 Task: Setup forms theme setting for the builder.
Action: Mouse moved to (948, 67)
Screenshot: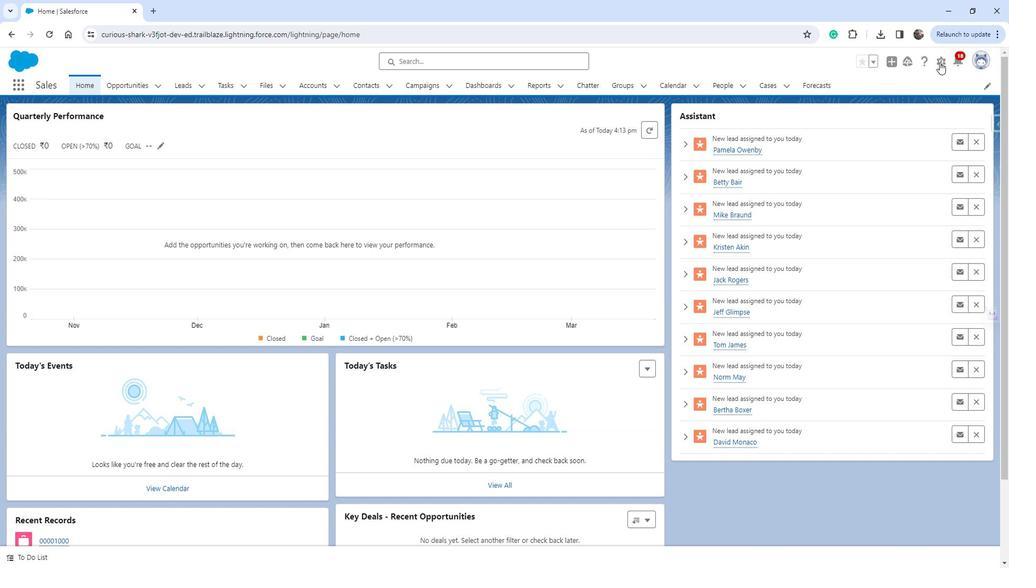 
Action: Mouse pressed left at (948, 67)
Screenshot: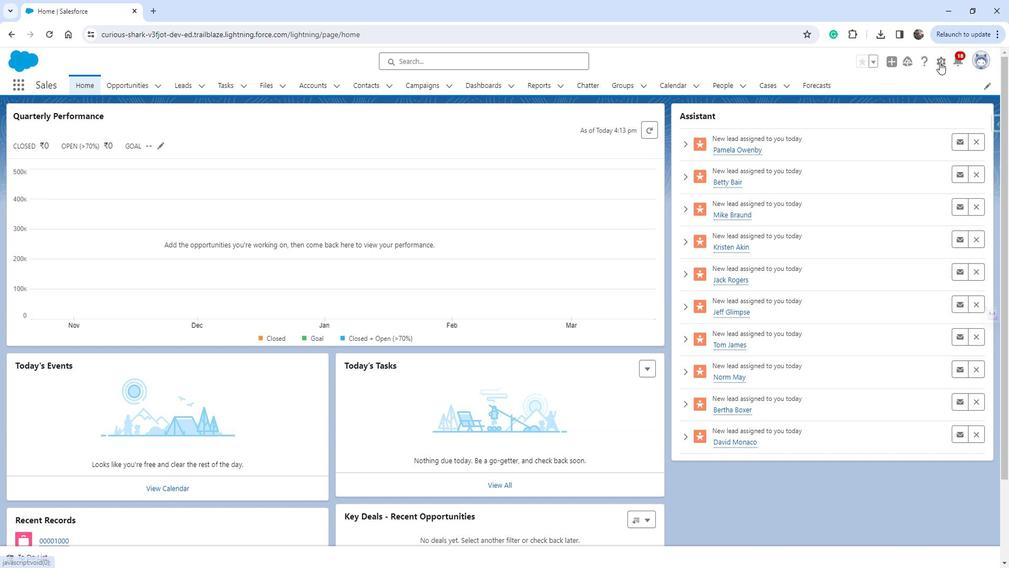 
Action: Mouse moved to (905, 112)
Screenshot: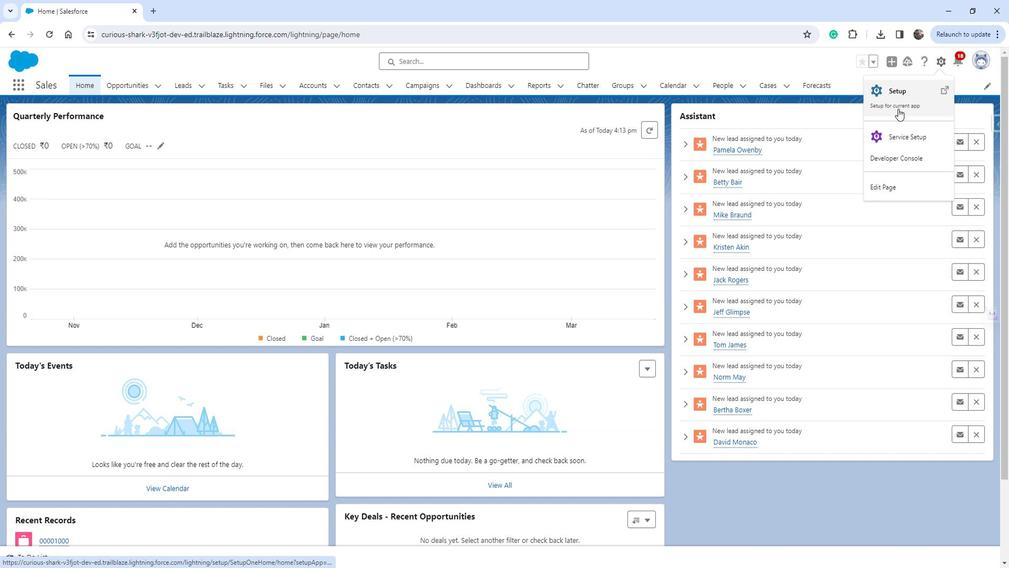 
Action: Mouse pressed left at (905, 112)
Screenshot: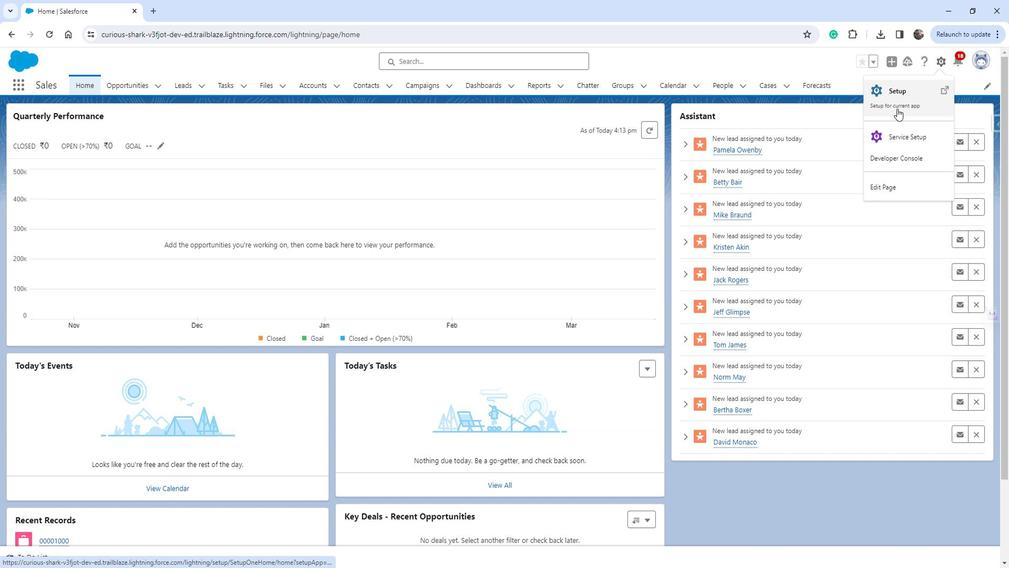 
Action: Mouse moved to (56, 429)
Screenshot: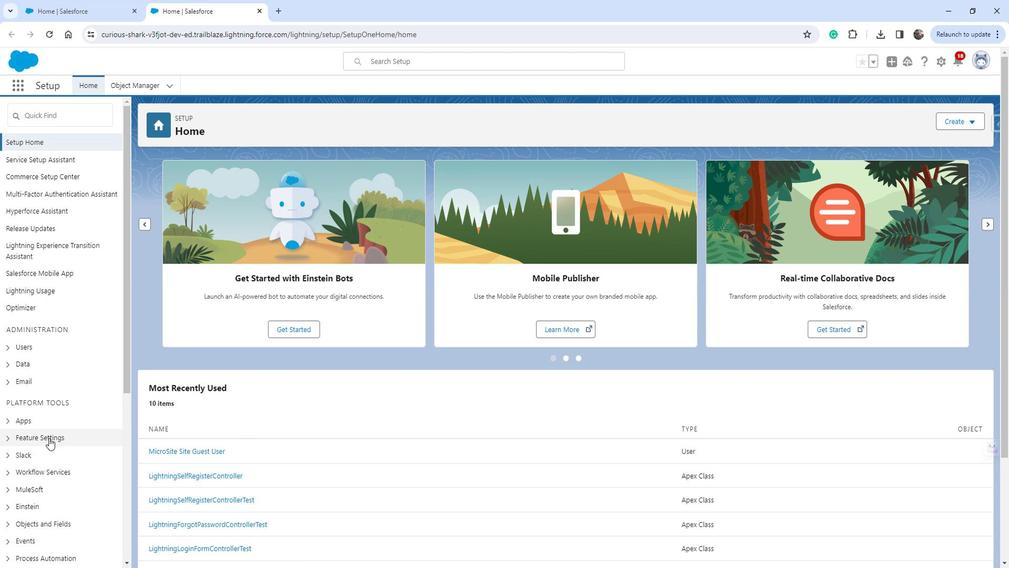 
Action: Mouse pressed left at (56, 429)
Screenshot: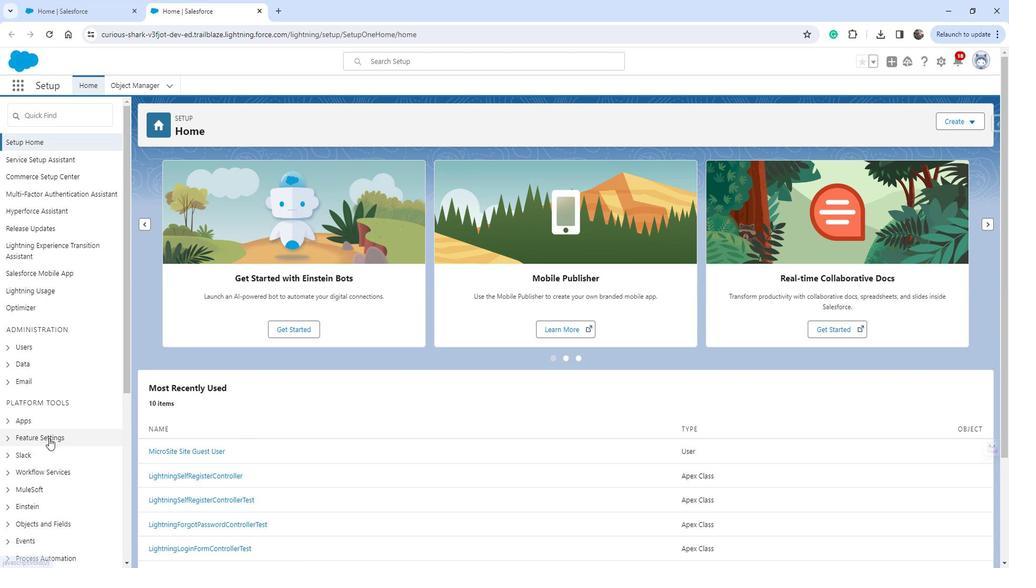 
Action: Mouse moved to (57, 429)
Screenshot: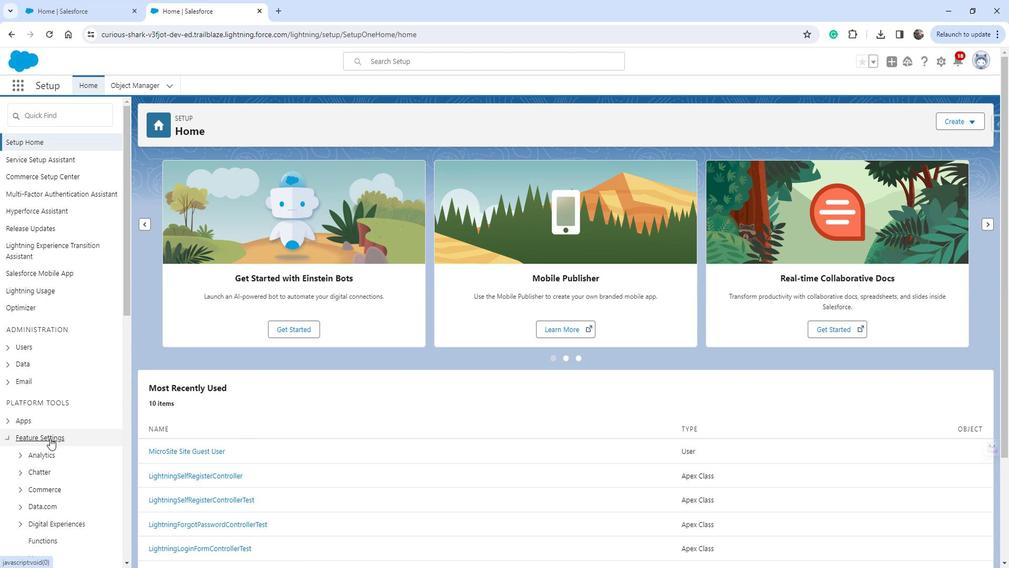 
Action: Mouse scrolled (57, 429) with delta (0, 0)
Screenshot: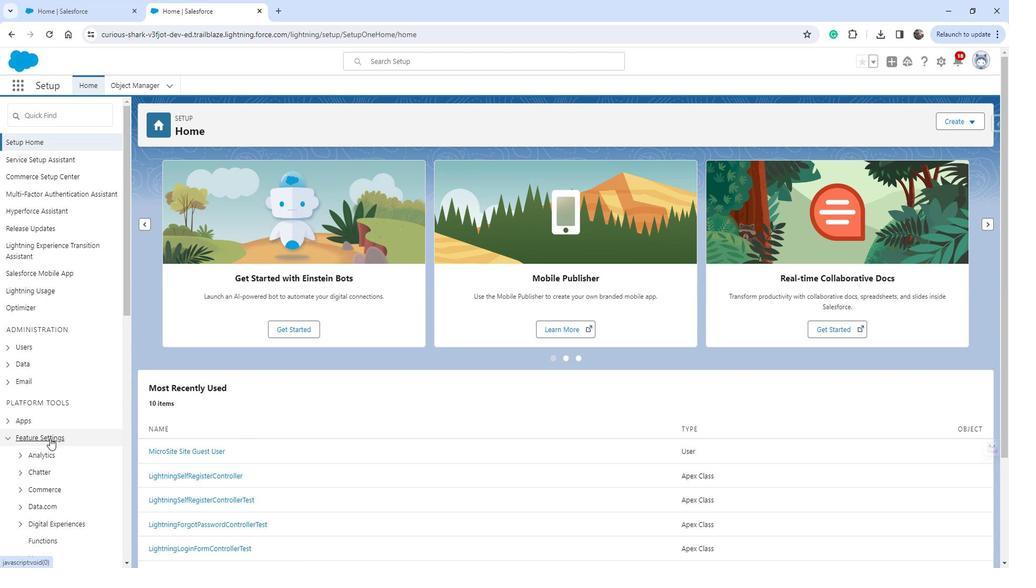 
Action: Mouse scrolled (57, 429) with delta (0, 0)
Screenshot: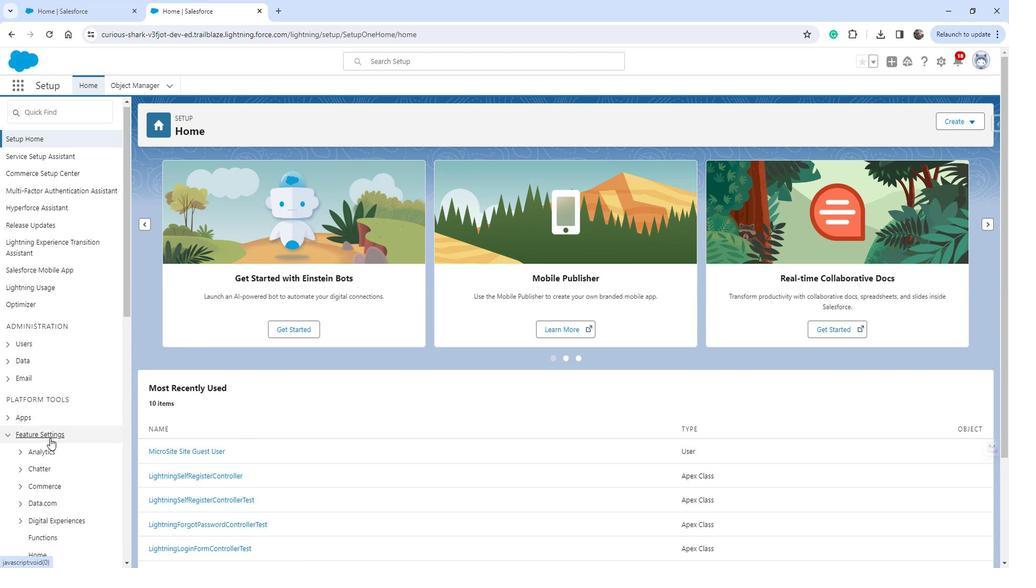 
Action: Mouse moved to (59, 406)
Screenshot: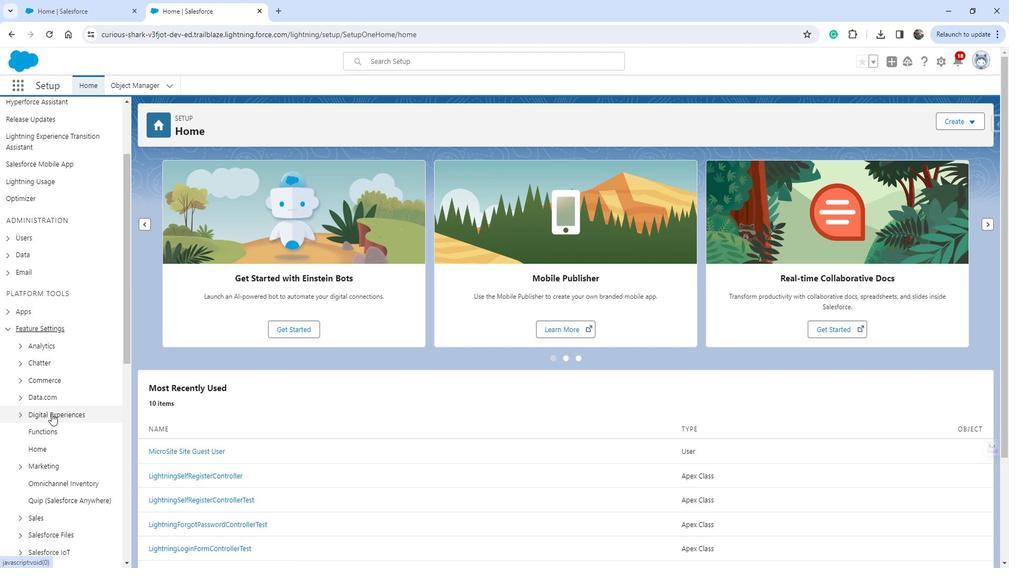 
Action: Mouse pressed left at (59, 406)
Screenshot: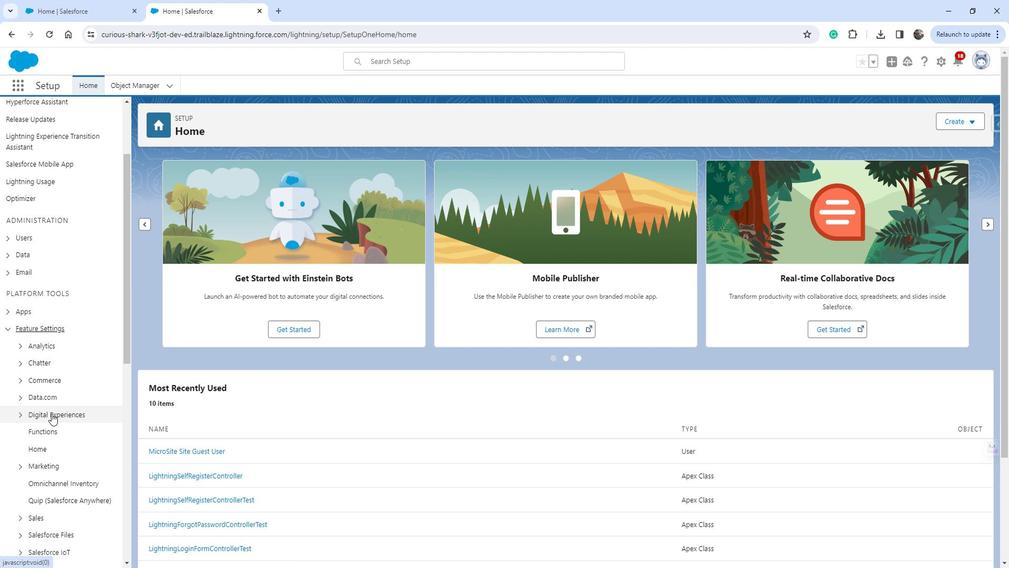 
Action: Mouse moved to (55, 426)
Screenshot: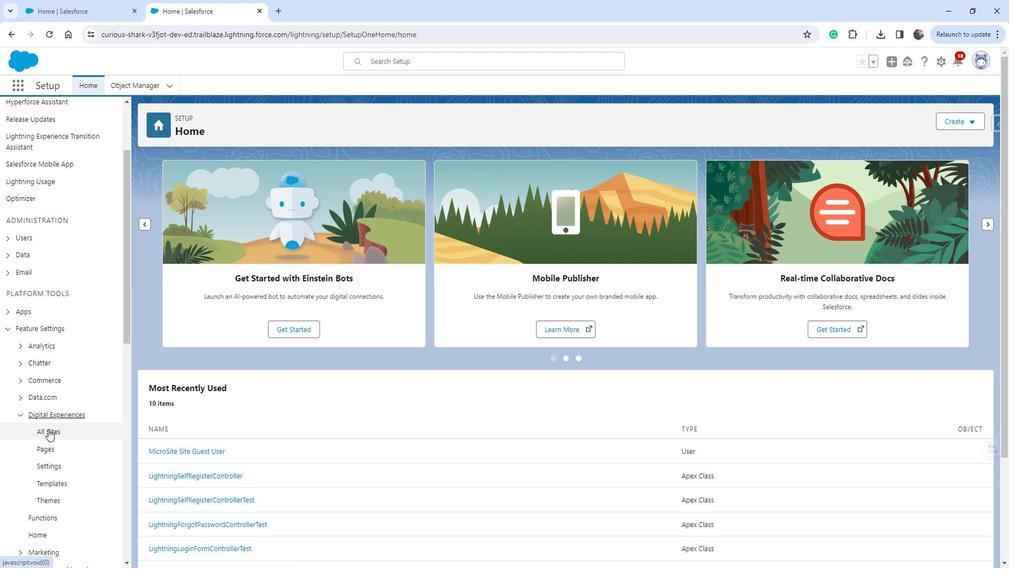 
Action: Mouse pressed left at (55, 426)
Screenshot: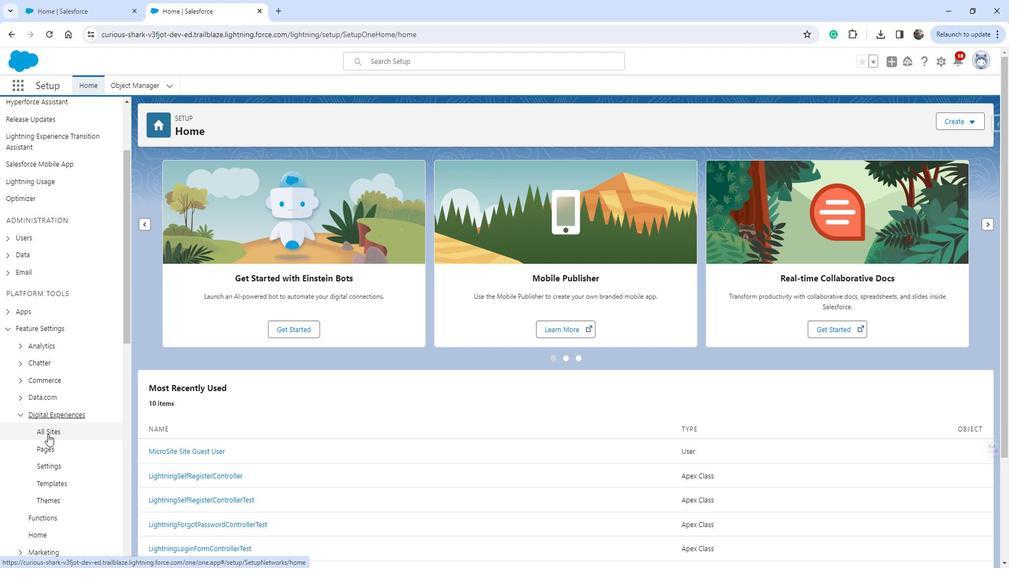 
Action: Mouse moved to (176, 250)
Screenshot: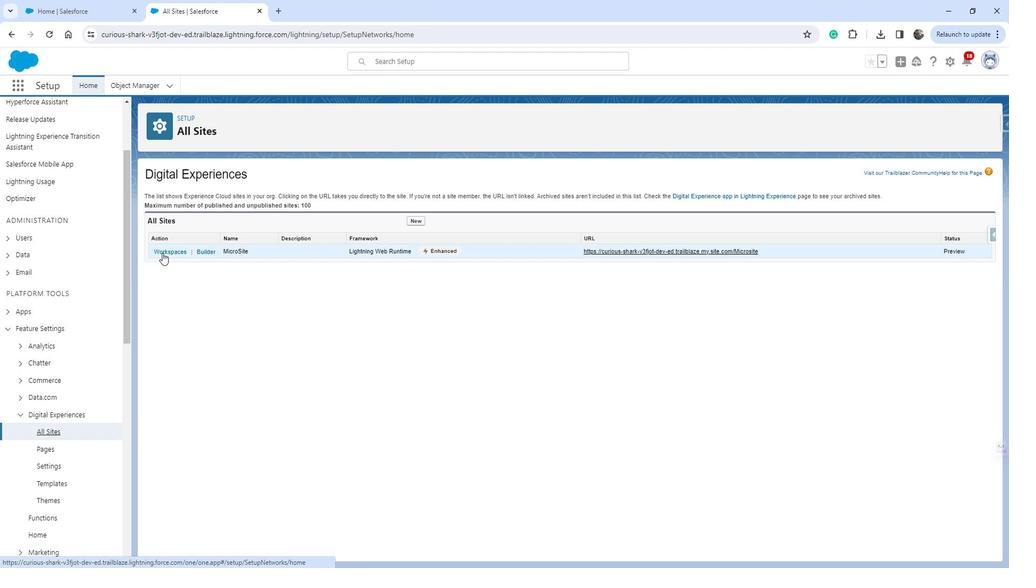 
Action: Mouse pressed left at (176, 250)
Screenshot: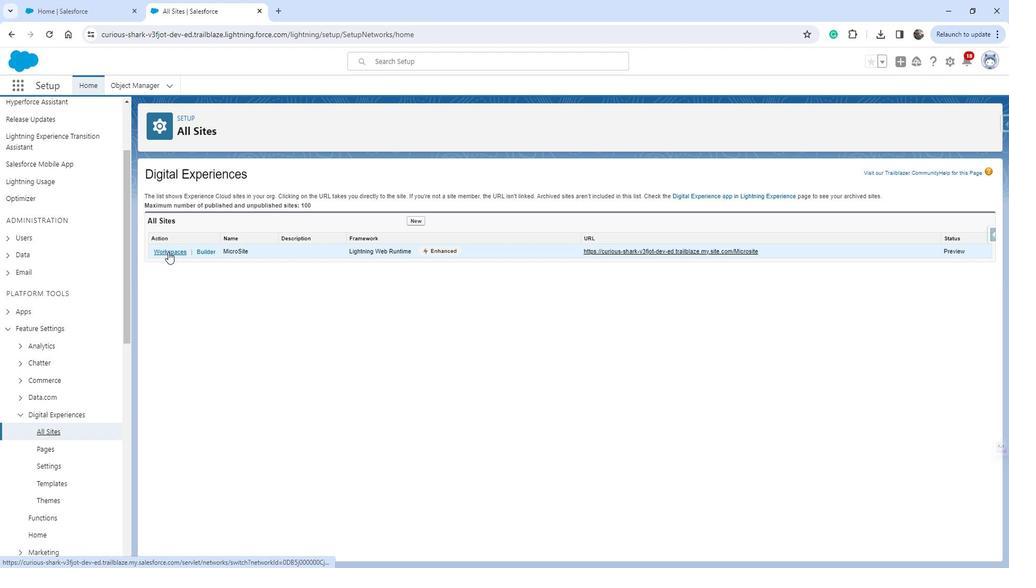 
Action: Mouse moved to (132, 254)
Screenshot: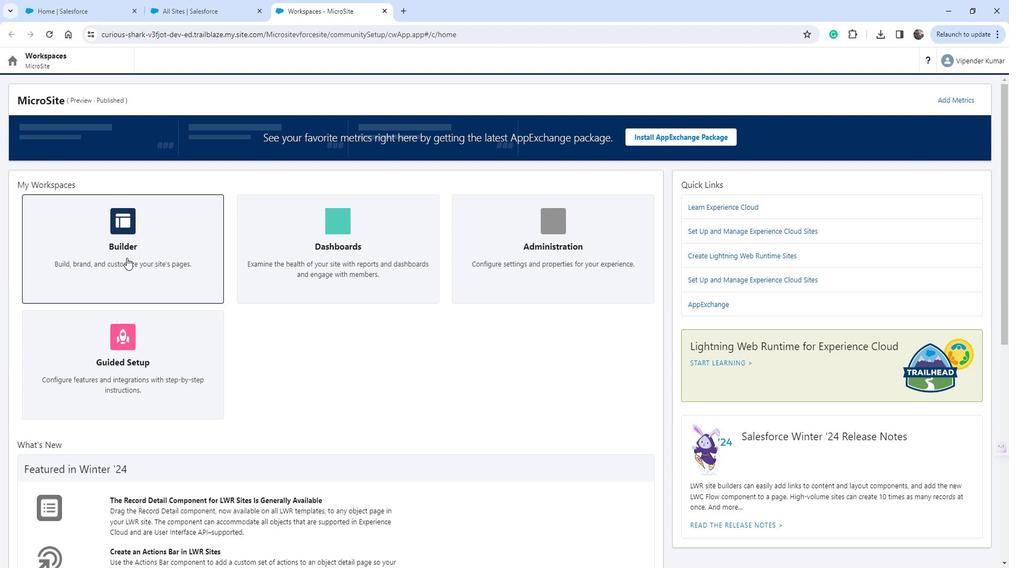 
Action: Mouse pressed left at (132, 254)
Screenshot: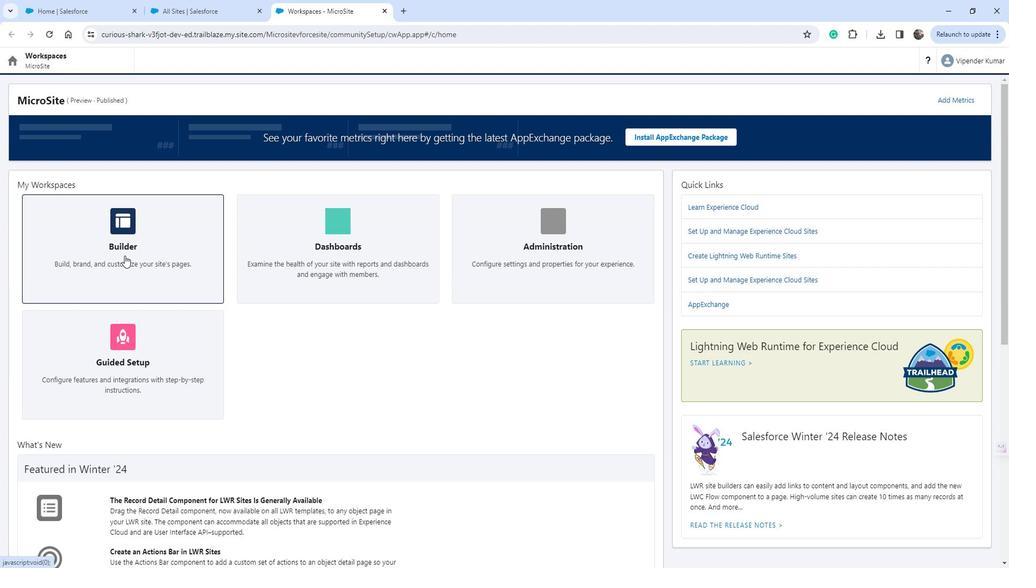 
Action: Mouse moved to (32, 132)
Screenshot: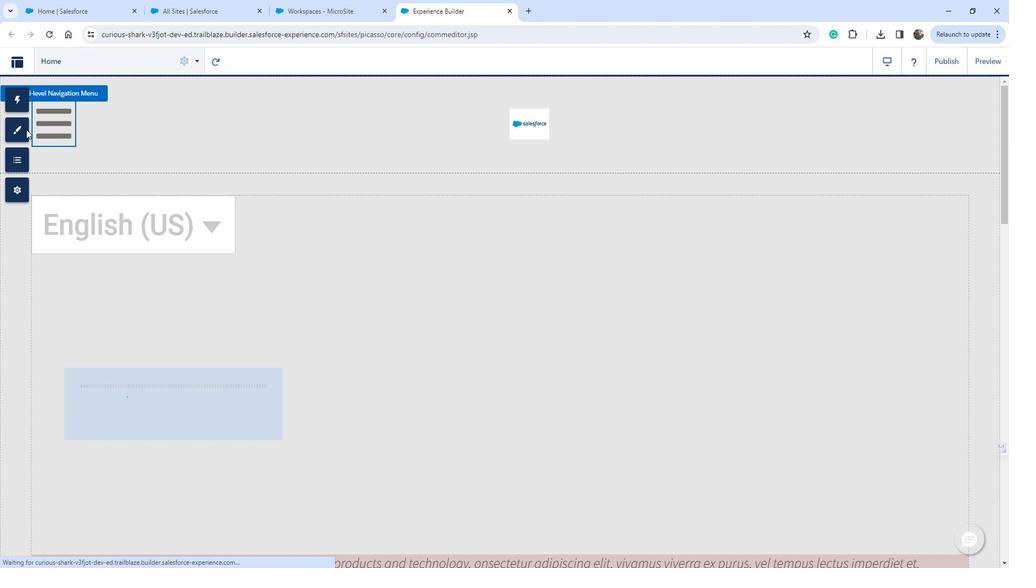 
Action: Mouse pressed left at (32, 132)
Screenshot: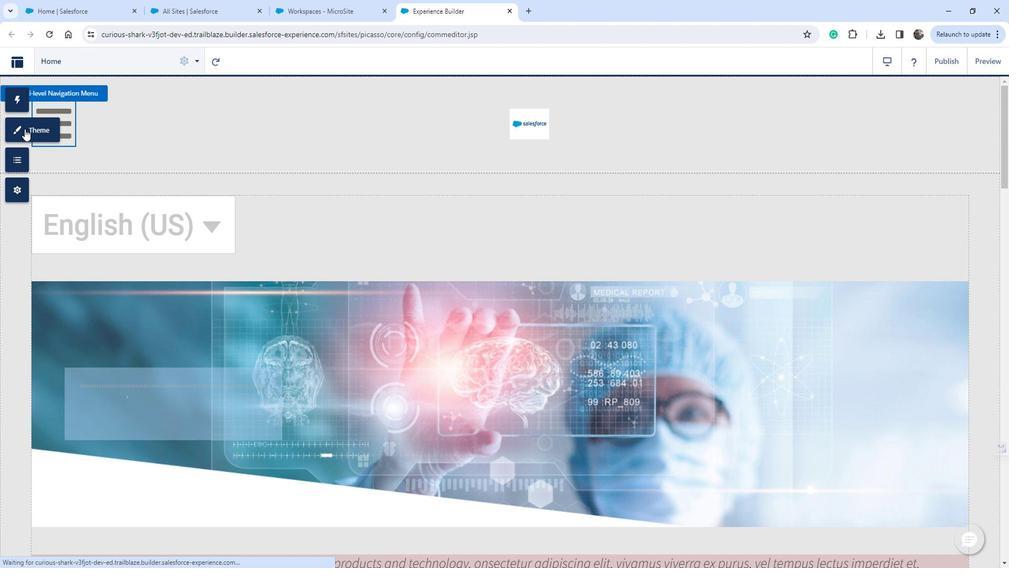 
Action: Mouse moved to (132, 219)
Screenshot: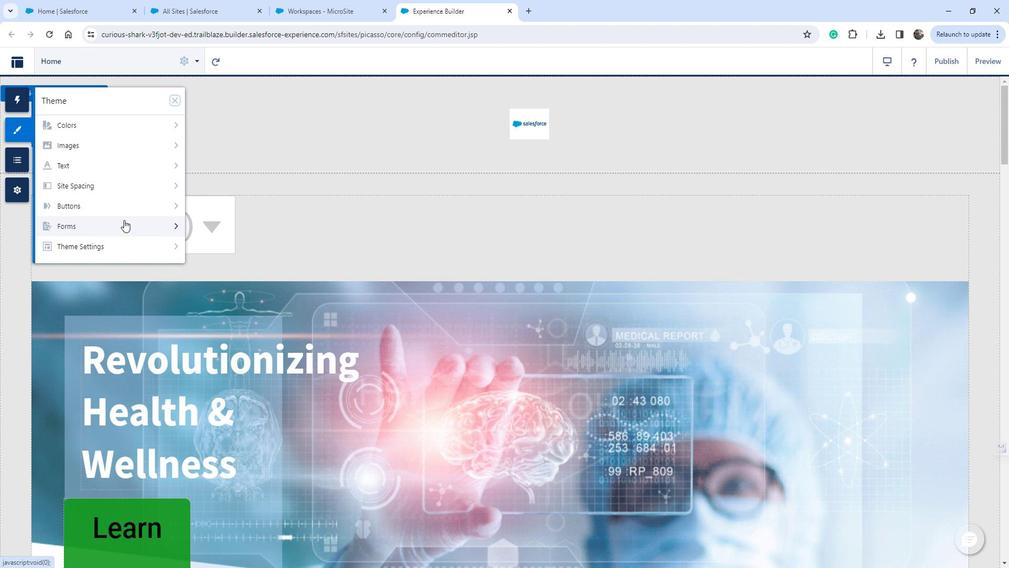 
Action: Mouse pressed left at (132, 219)
Screenshot: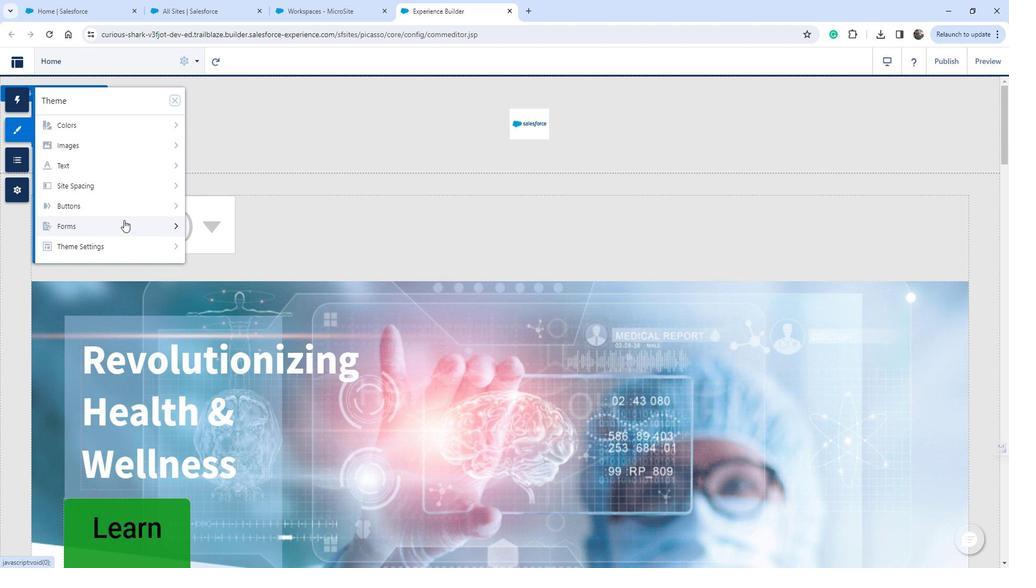 
Action: Mouse moved to (64, 198)
Screenshot: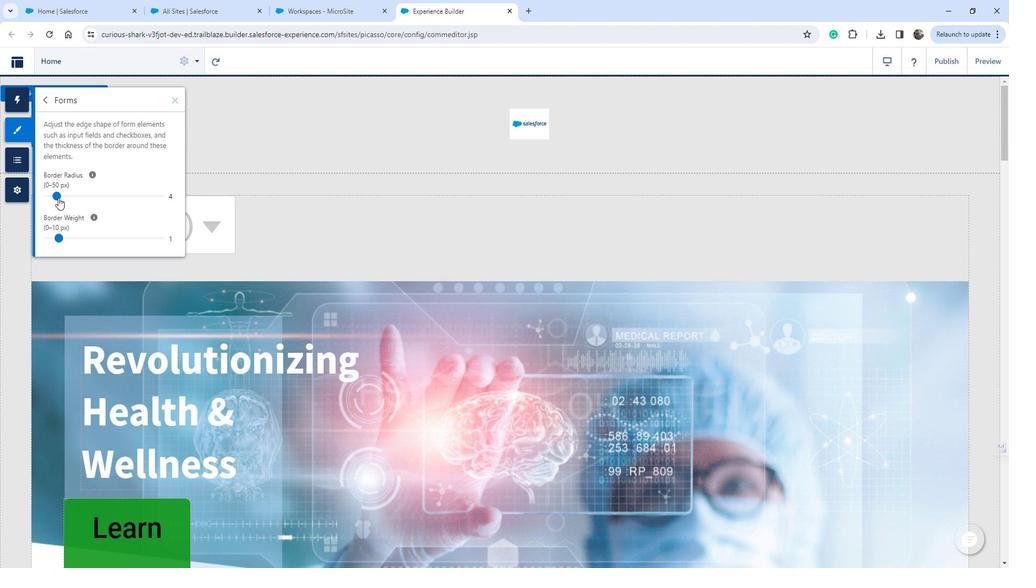 
Action: Mouse pressed left at (64, 198)
Screenshot: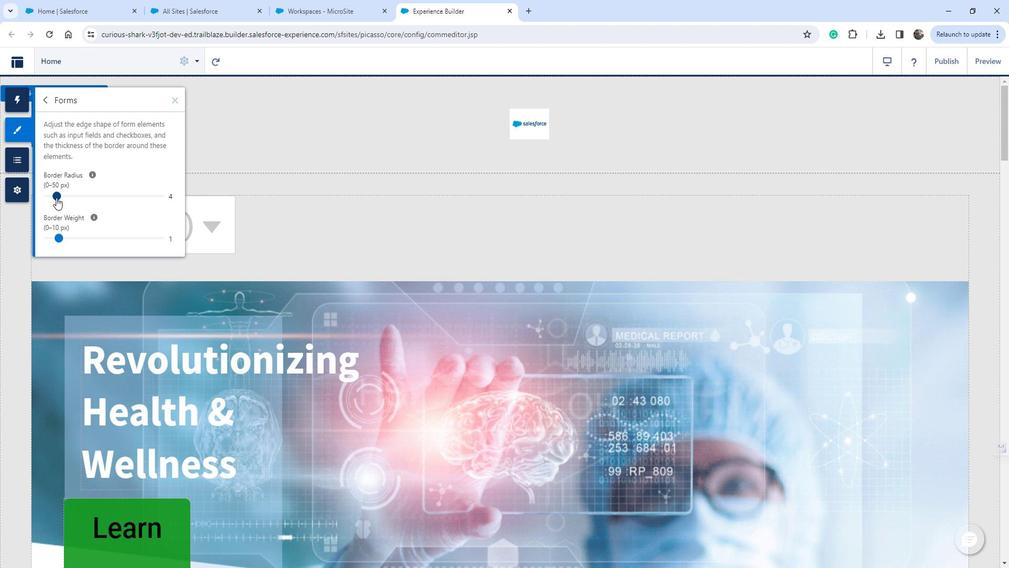 
Action: Mouse moved to (68, 237)
Screenshot: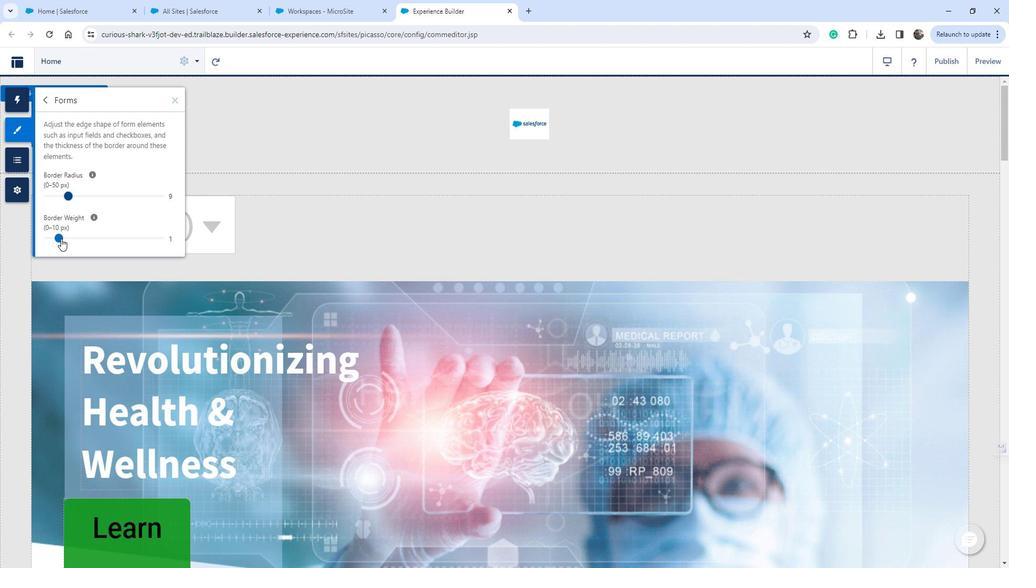 
Action: Mouse pressed left at (68, 237)
Screenshot: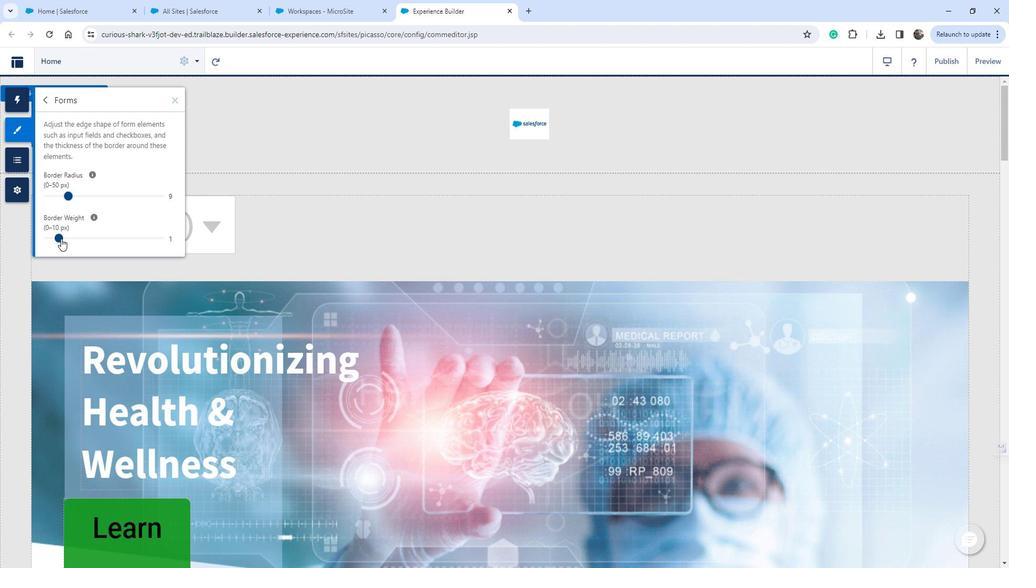 
Action: Mouse moved to (117, 236)
Screenshot: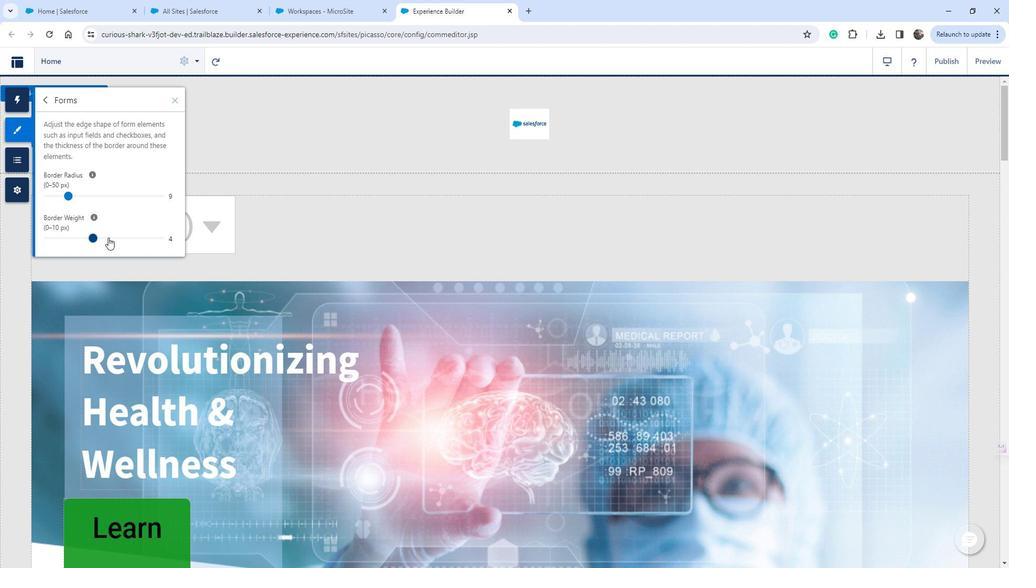 
